 Task: Select the never option in the open view.
Action: Mouse moved to (6, 683)
Screenshot: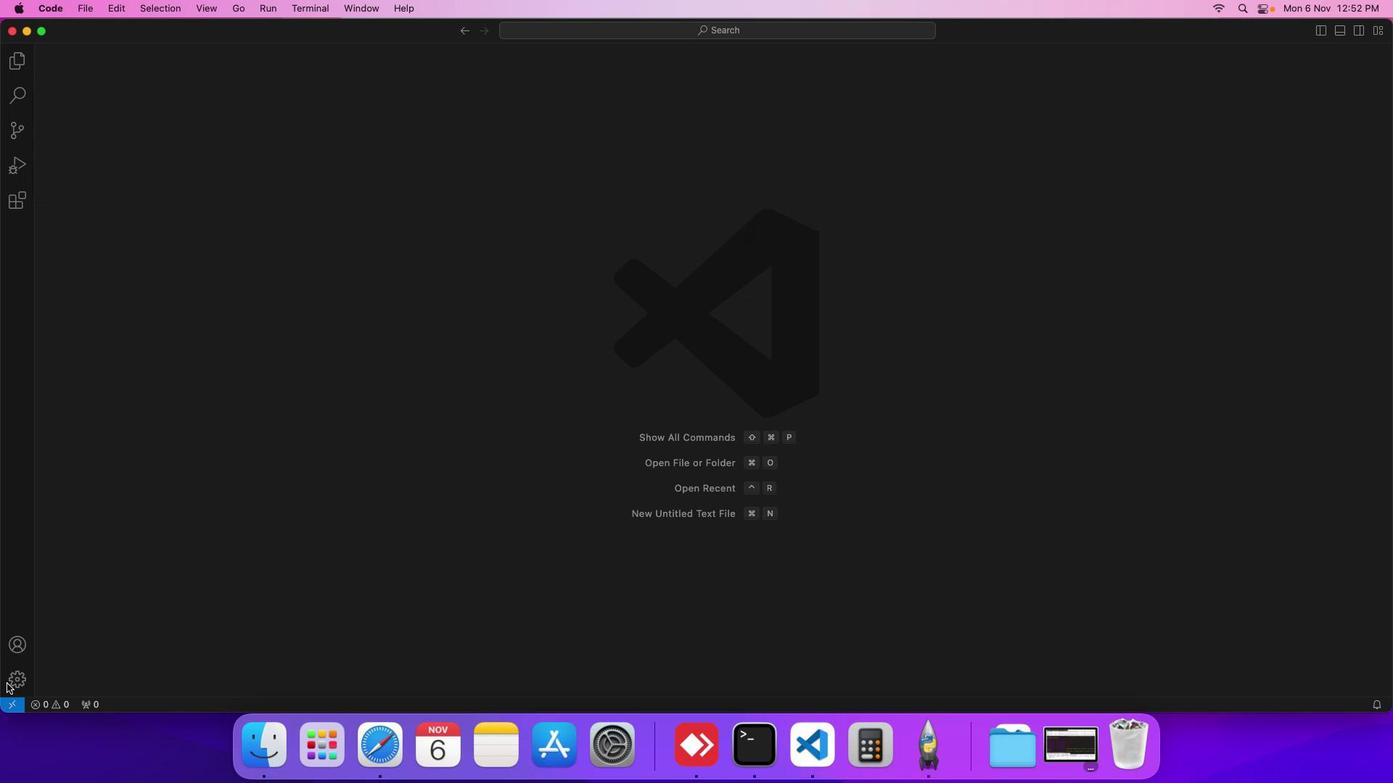 
Action: Mouse pressed left at (6, 683)
Screenshot: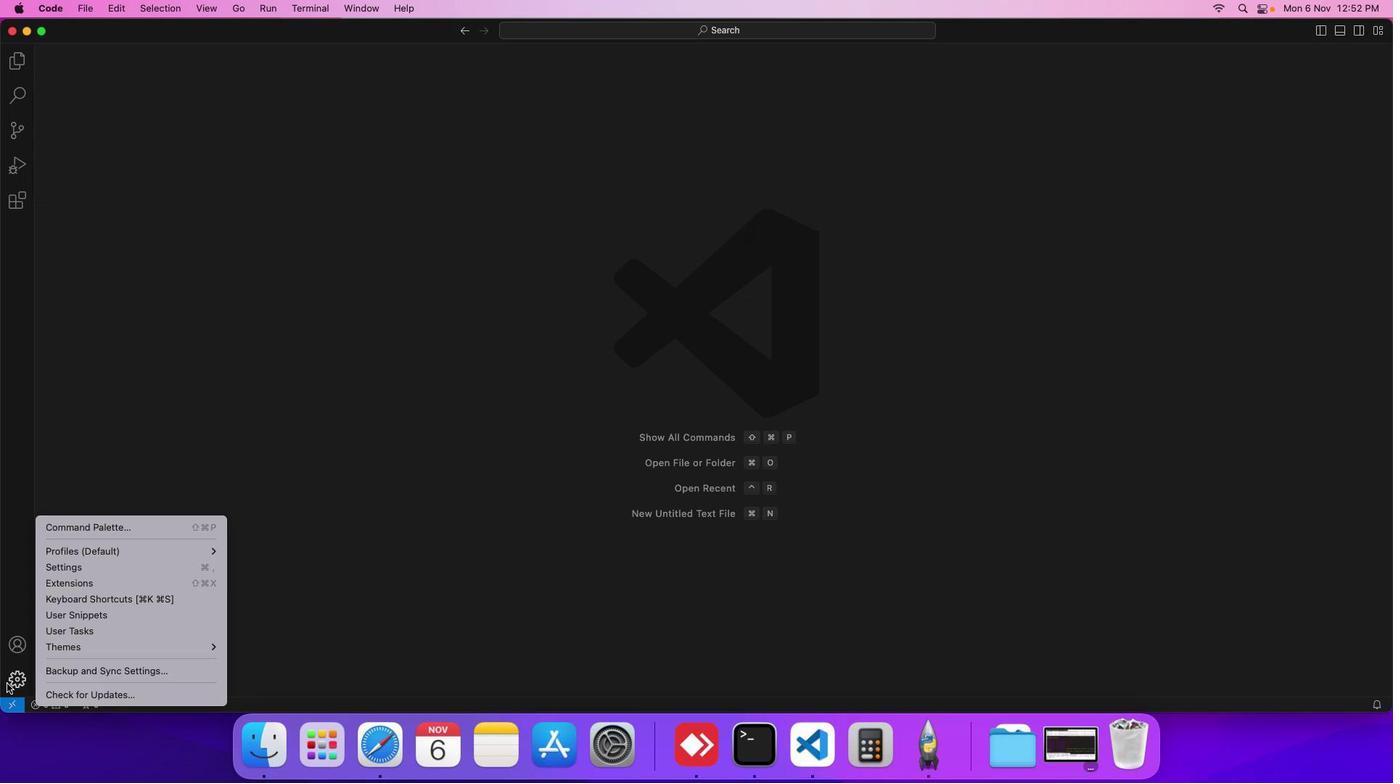 
Action: Mouse moved to (71, 561)
Screenshot: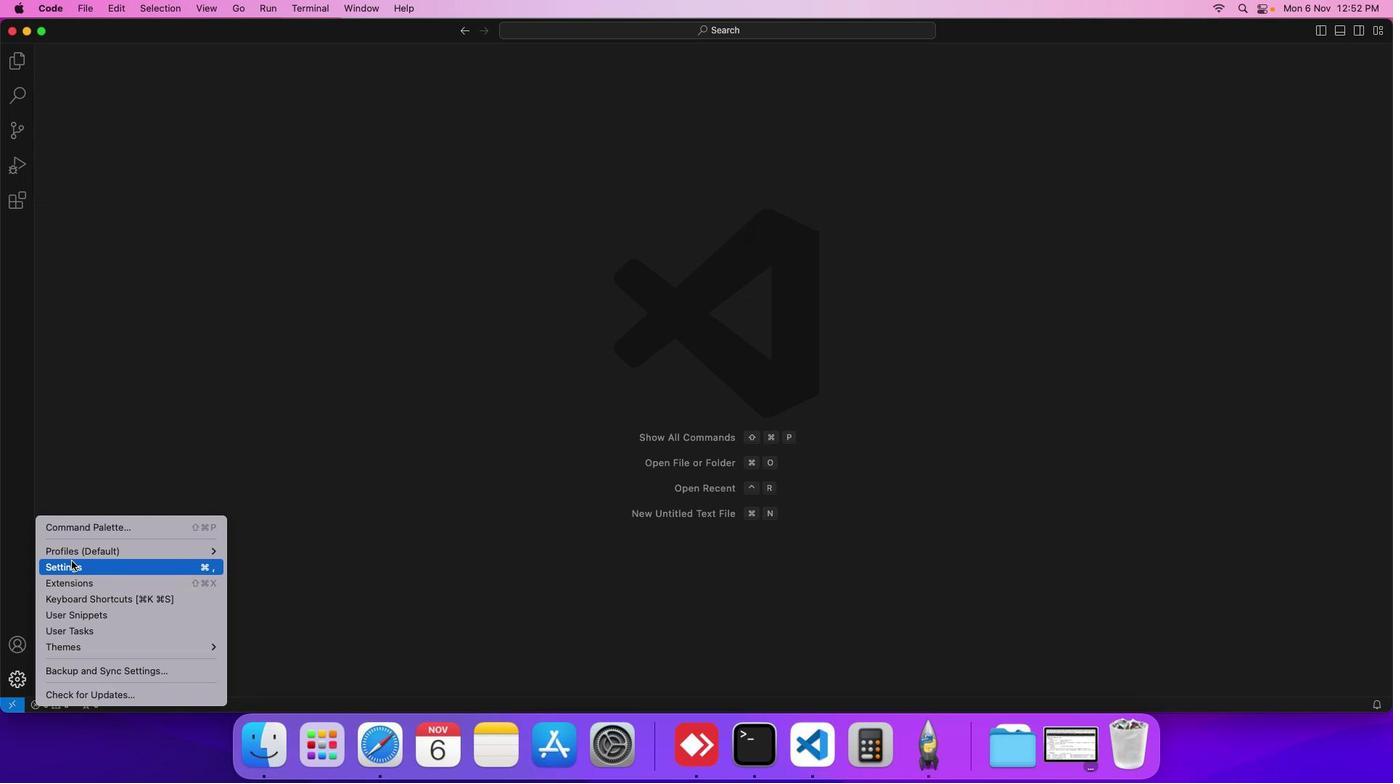 
Action: Mouse pressed left at (71, 561)
Screenshot: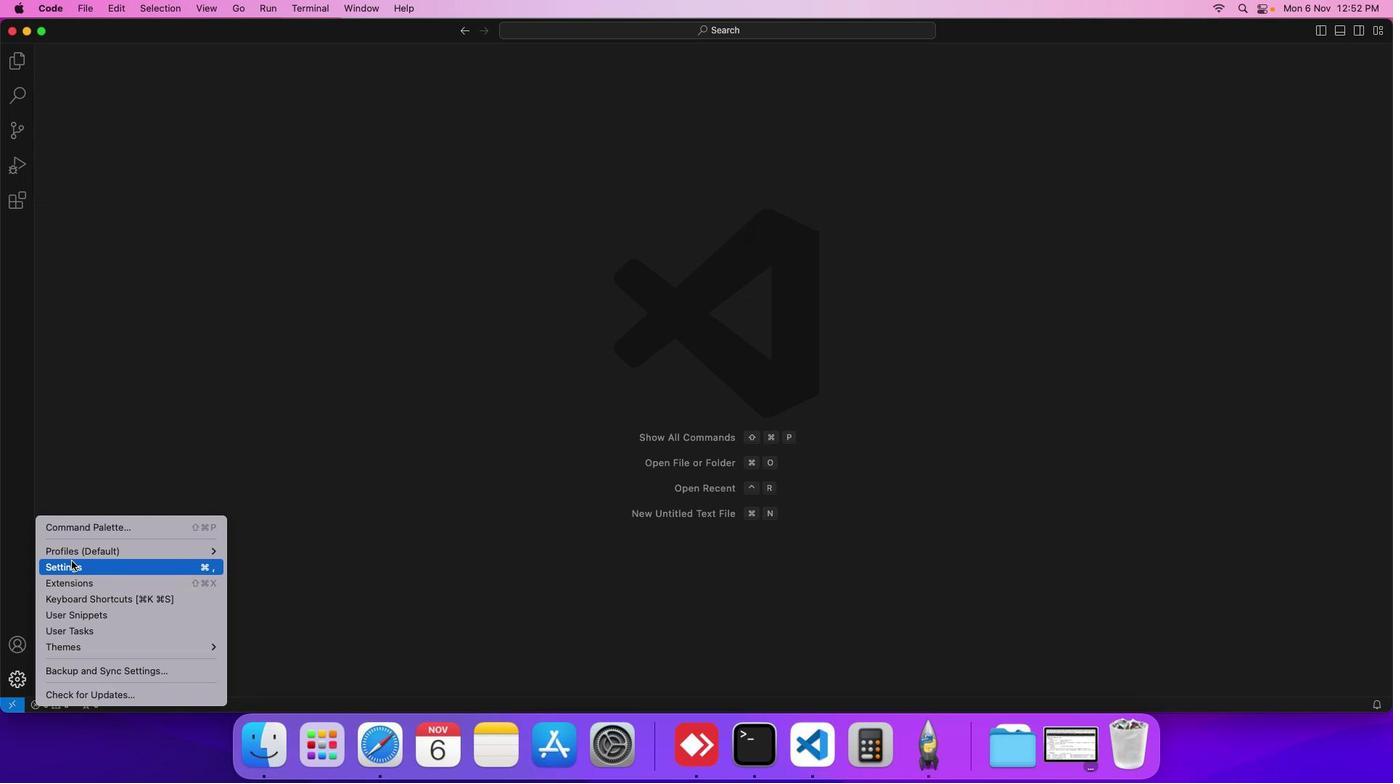 
Action: Mouse moved to (313, 213)
Screenshot: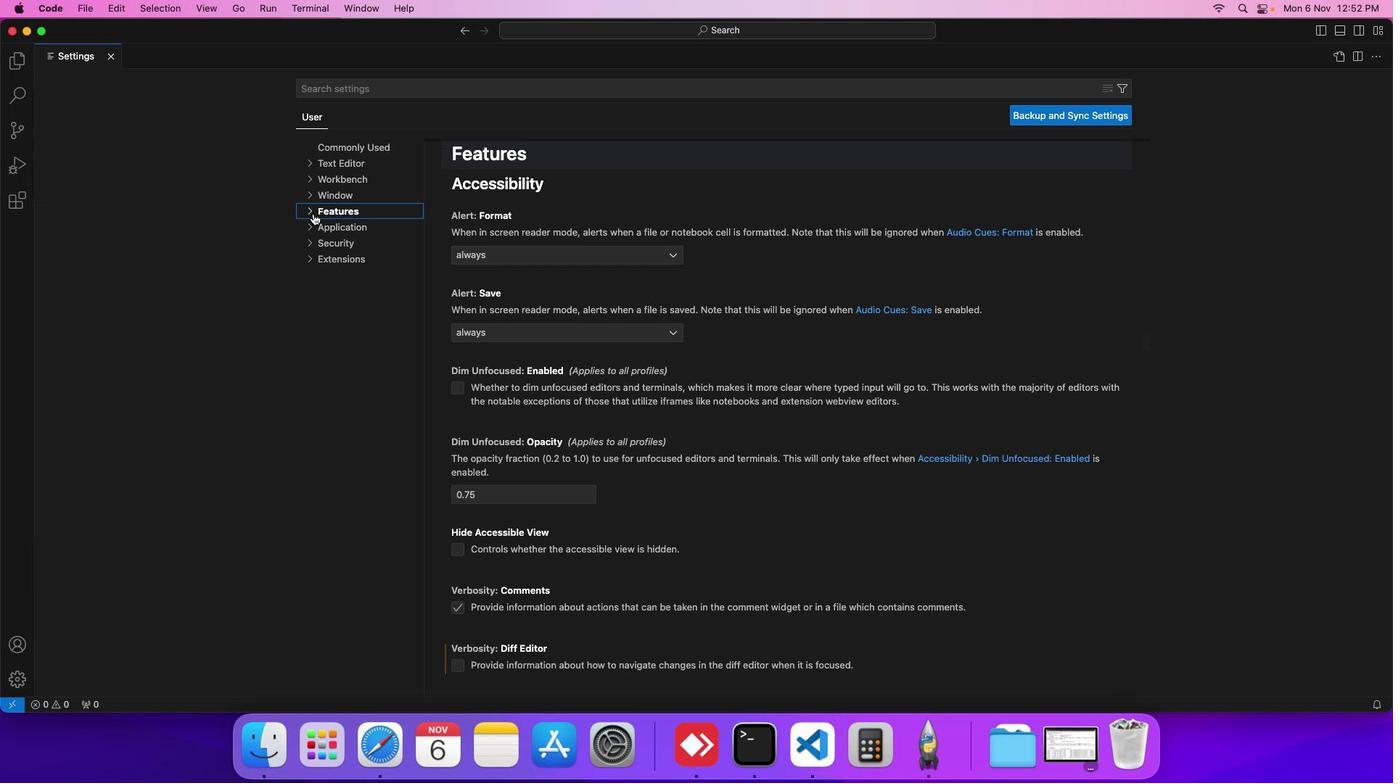 
Action: Mouse pressed left at (313, 213)
Screenshot: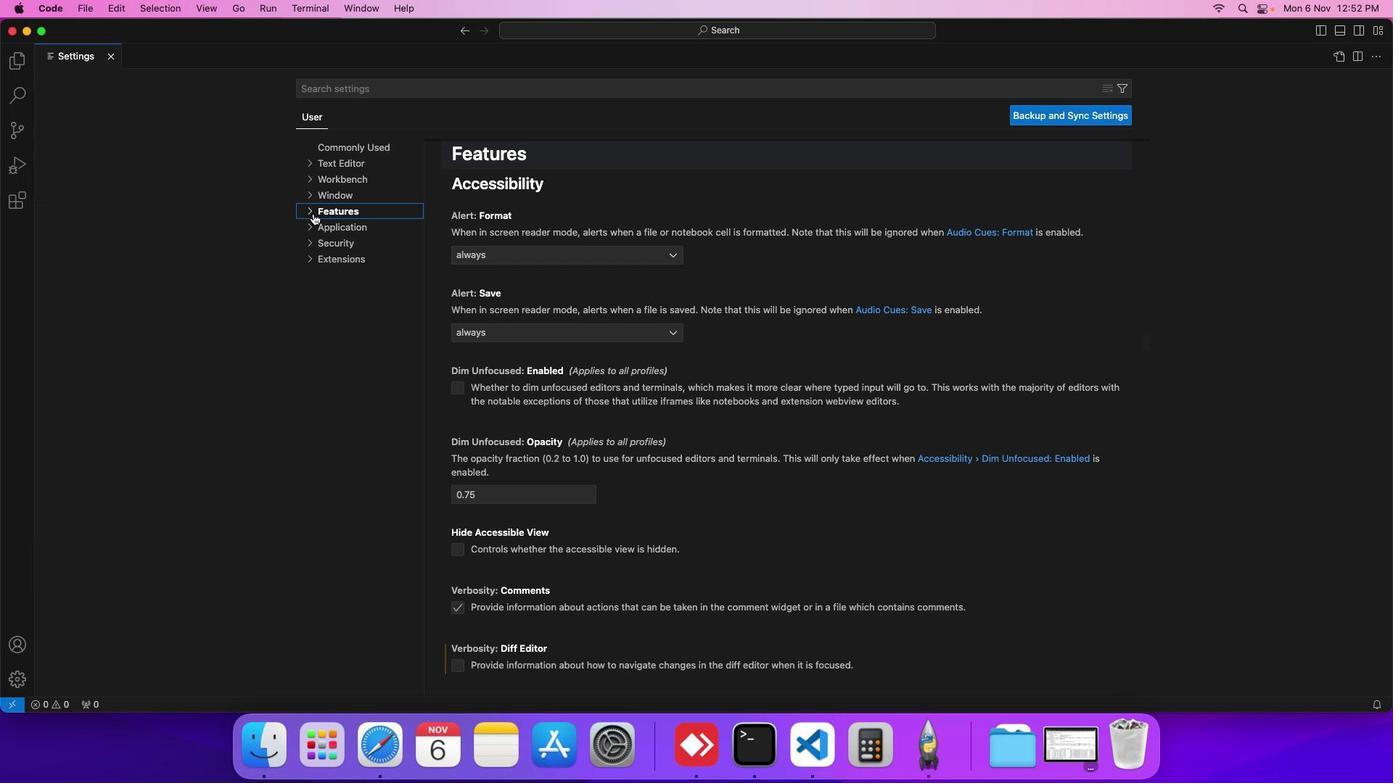 
Action: Mouse moved to (344, 398)
Screenshot: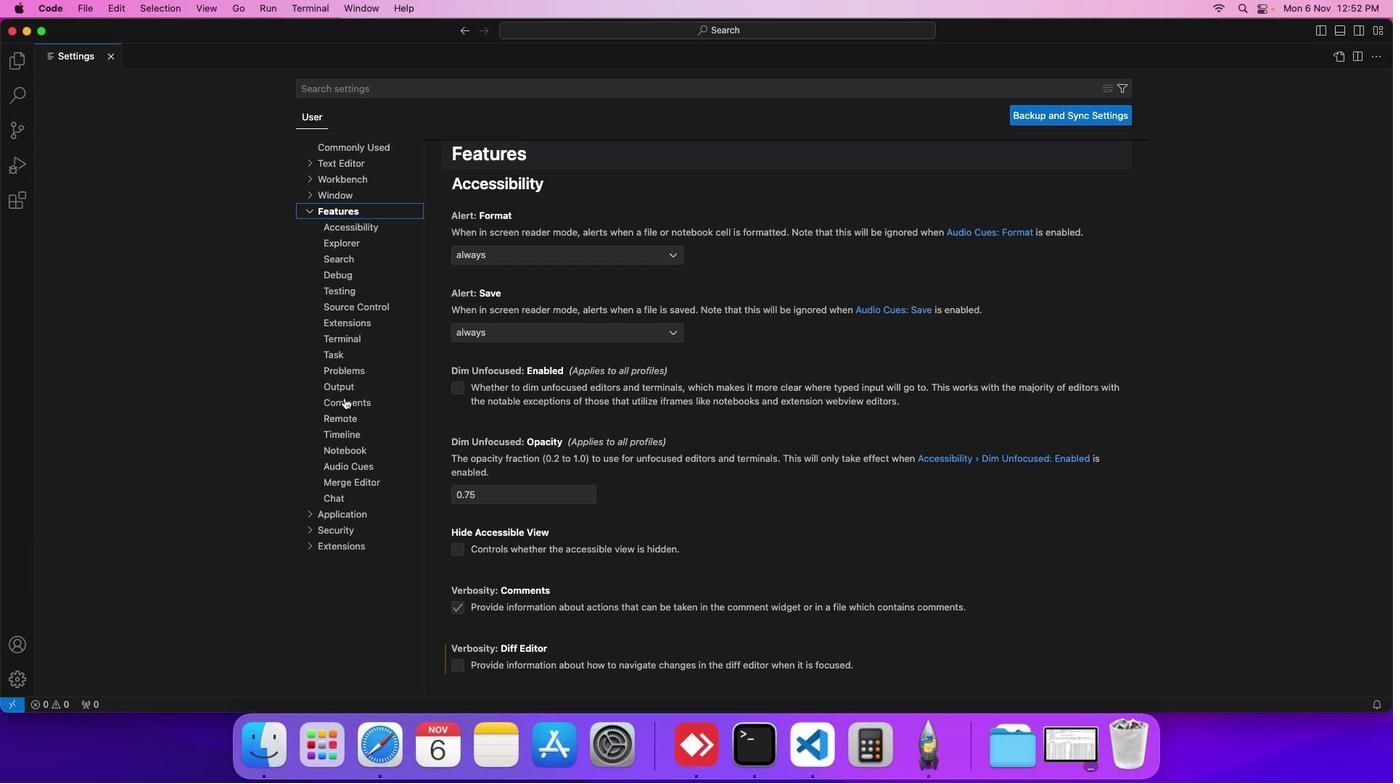 
Action: Mouse pressed left at (344, 398)
Screenshot: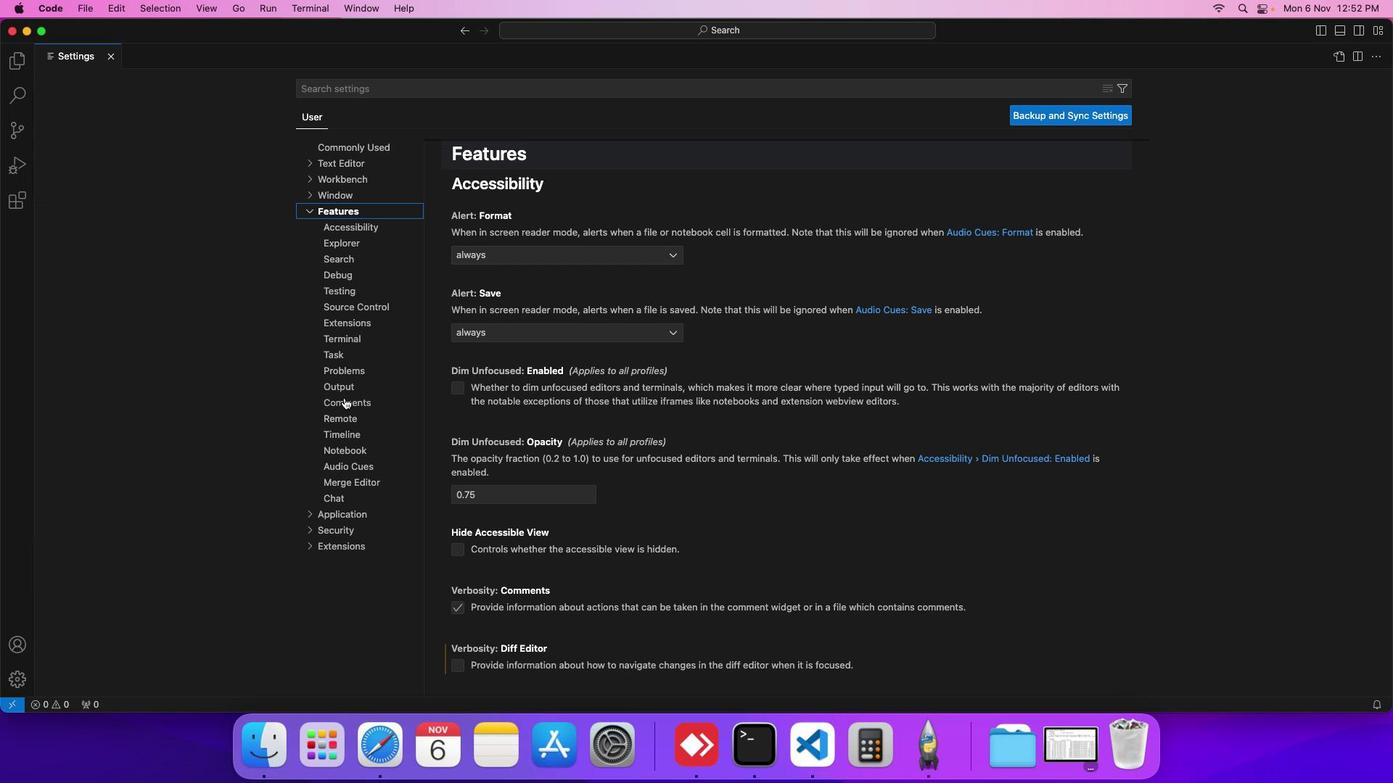 
Action: Mouse moved to (462, 365)
Screenshot: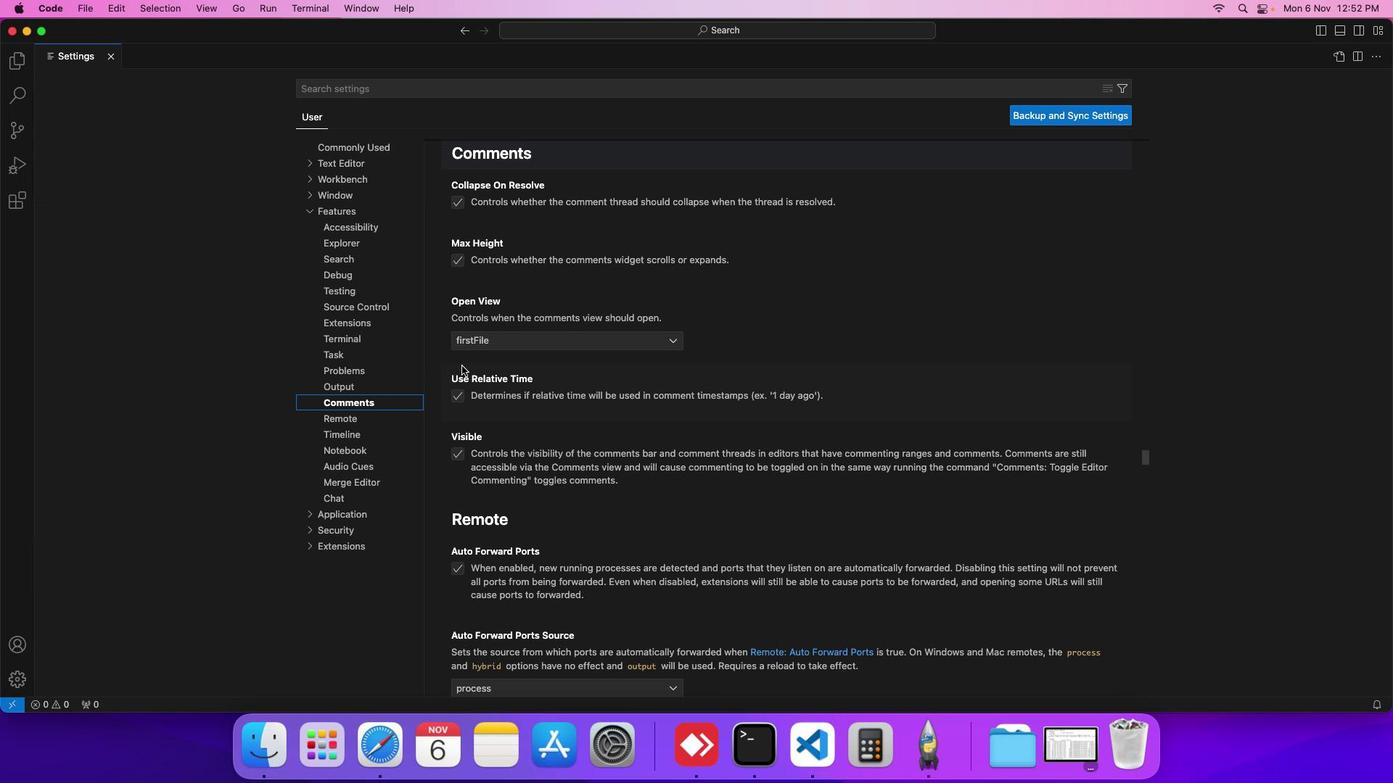 
Action: Mouse scrolled (462, 365) with delta (0, 0)
Screenshot: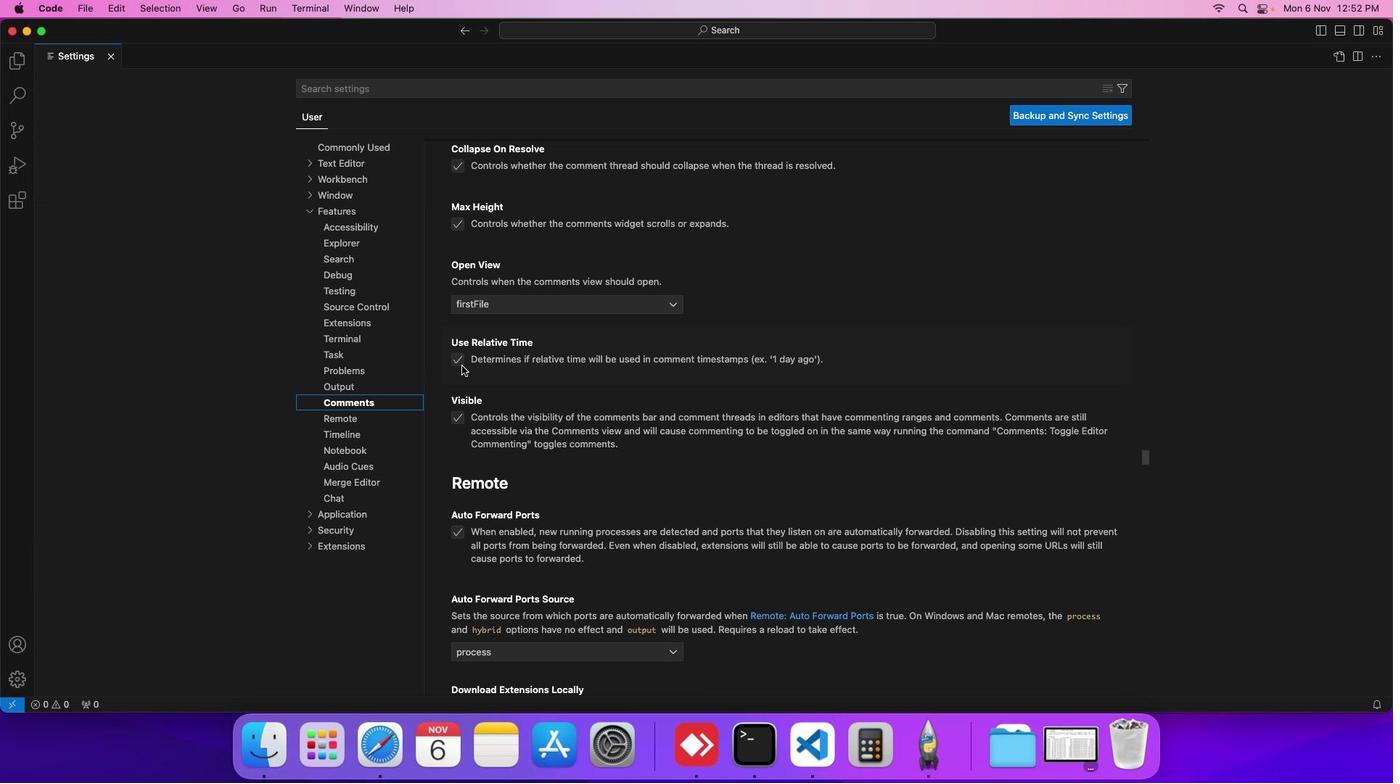 
Action: Mouse moved to (470, 298)
Screenshot: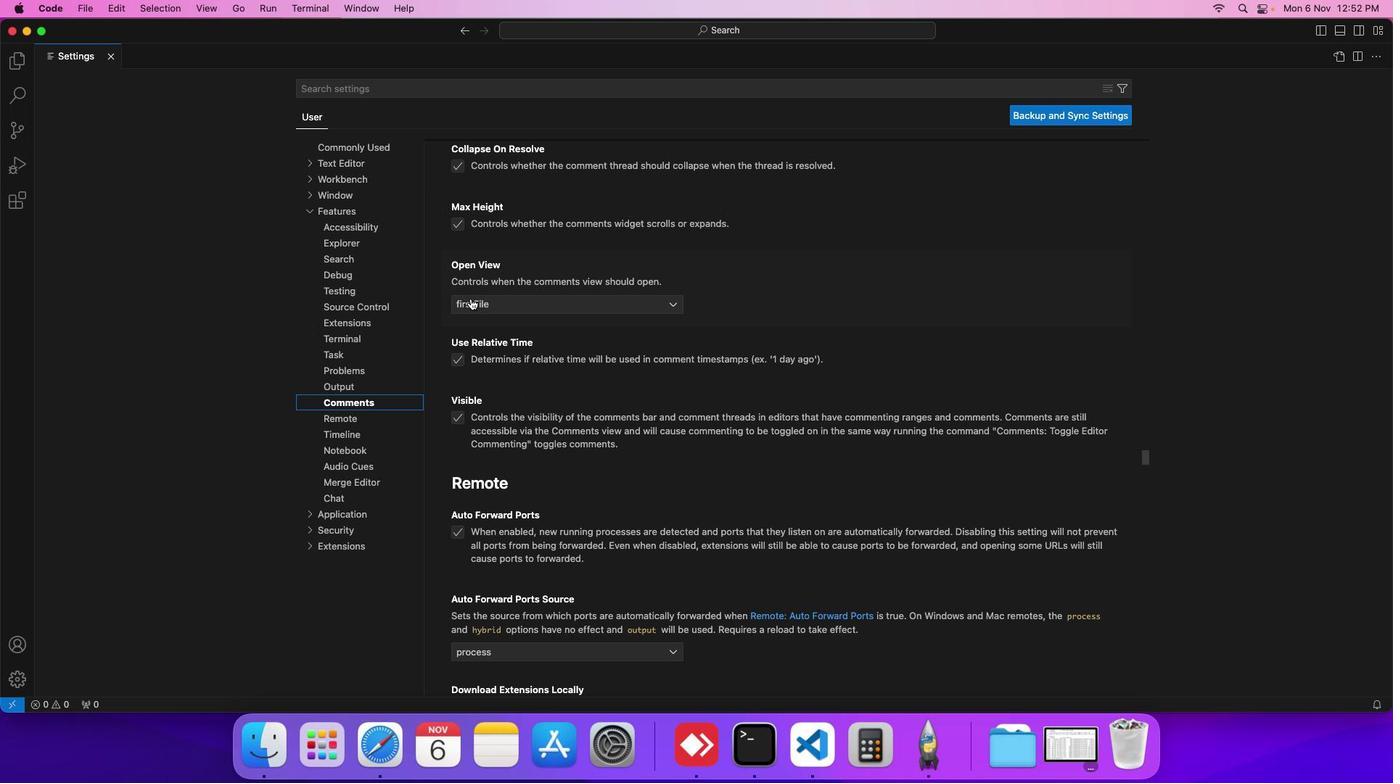 
Action: Mouse pressed left at (470, 298)
Screenshot: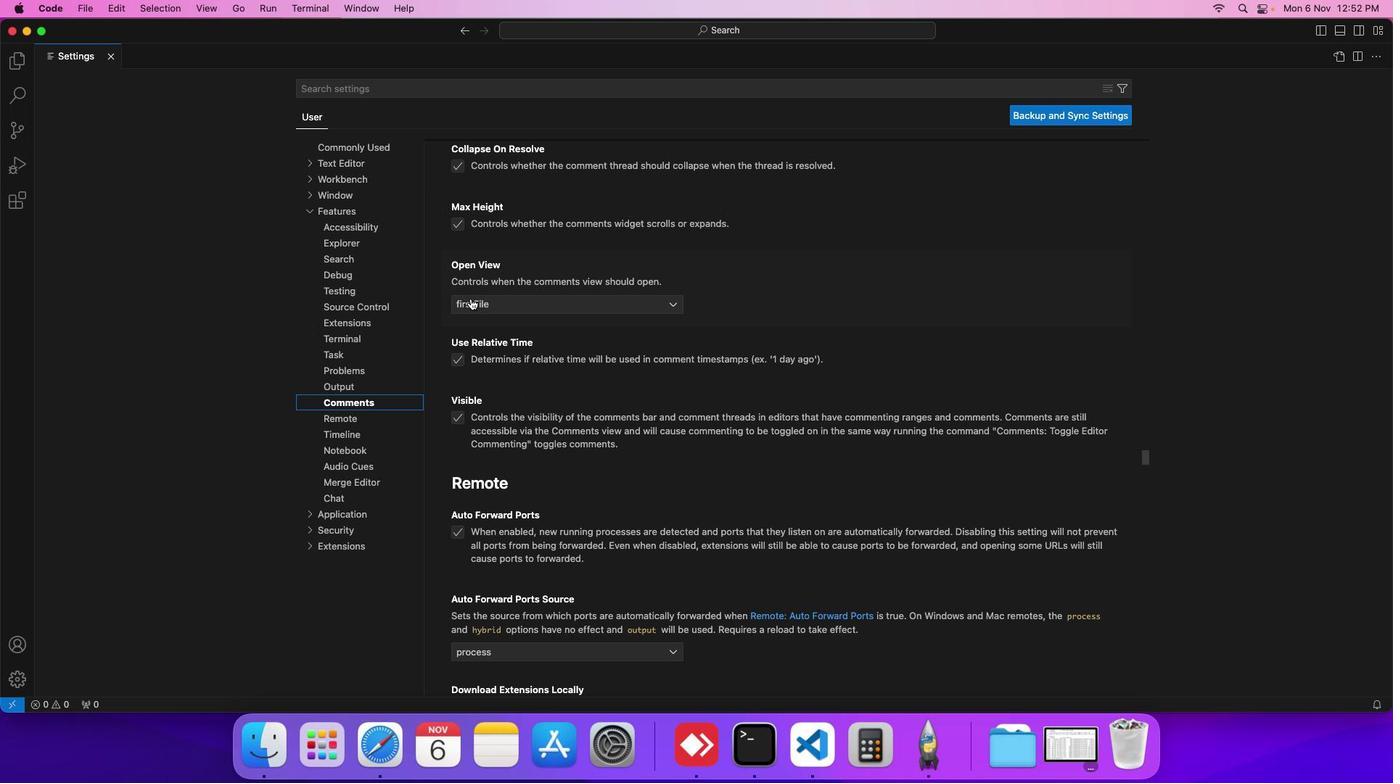 
Action: Mouse moved to (470, 327)
Screenshot: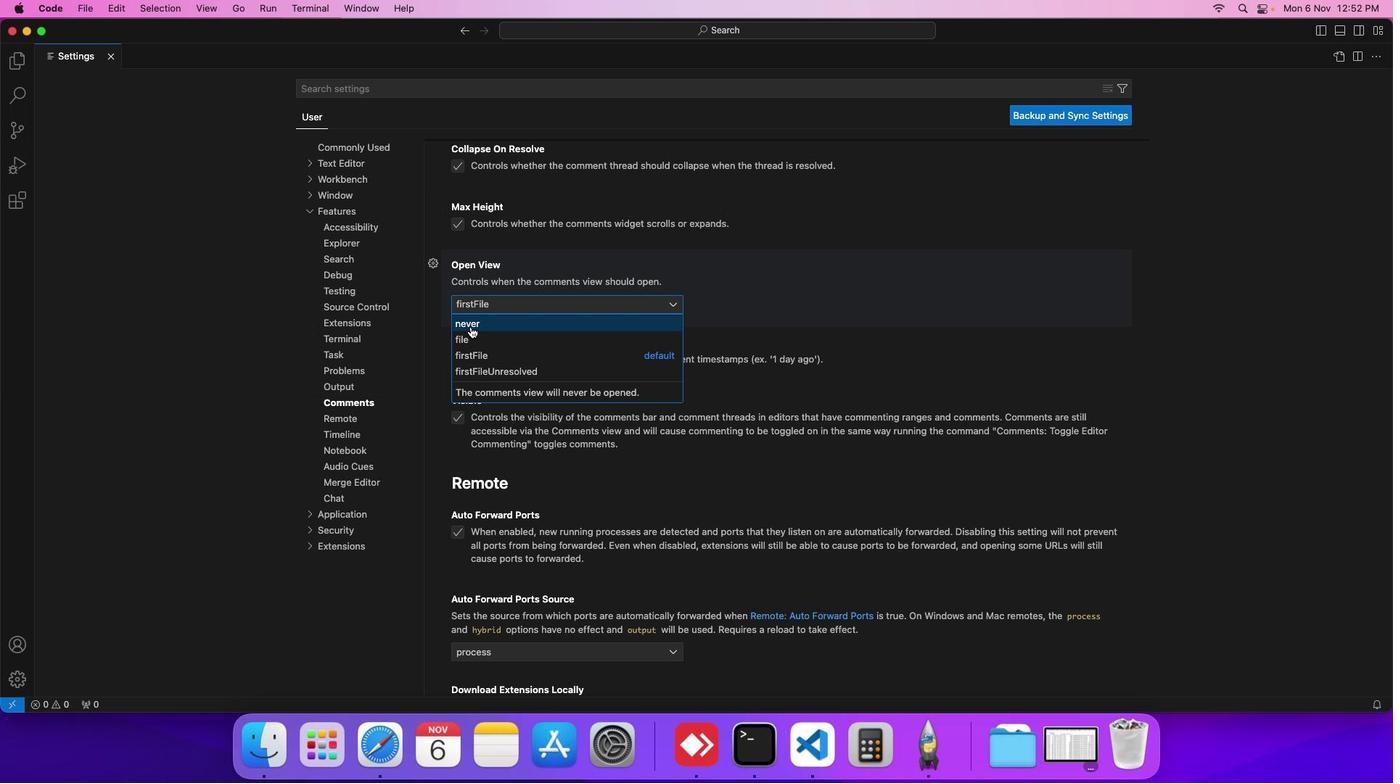 
Action: Mouse pressed left at (470, 327)
Screenshot: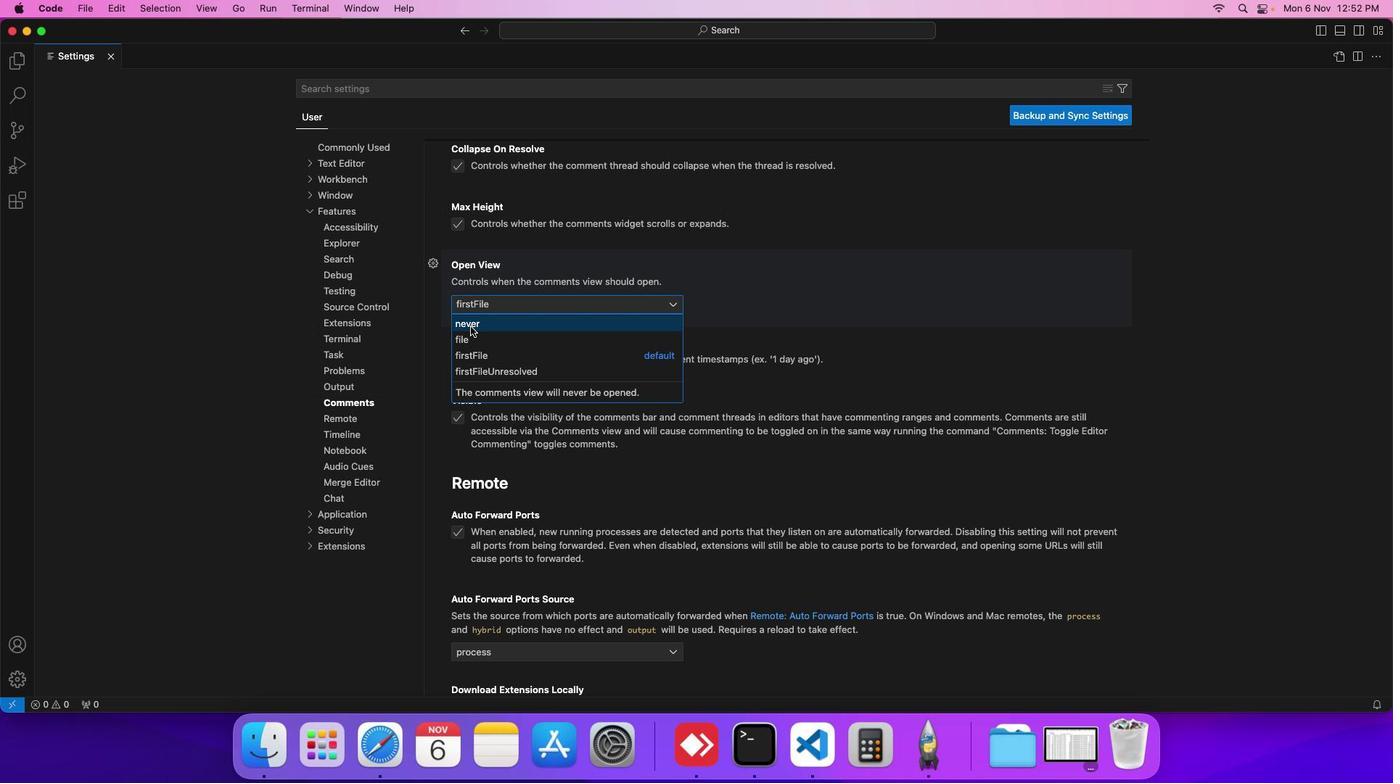 
